 Task: Open a blank worksheet and write heading  Financial WizardAdd Categories in a column and its values below  'Income, Income, Income, Expenses, Expenses, Expenses, Expenses, Expenses, Savings, Savings, Investments, Investments, Debt, Debt & Debt. 'Add Descriptions in next column and its values below  Salary, Freelance Work, Rental Income, Housing, Transportation, Groceries, Utilities, Entertainment, Emergency Fund, Retirement, Stocks, Mutual Funds, Credit Card 1, Credit Card 2 & Student Loan. Add Amount in next column and its values below  $5,000, $1,200, $500, $1,200, $300, $400, $200, $150, $500, $1,000, $500, $300, $200, $100 & $300. Save page Blaze Sales log 
Action: Mouse moved to (75, 102)
Screenshot: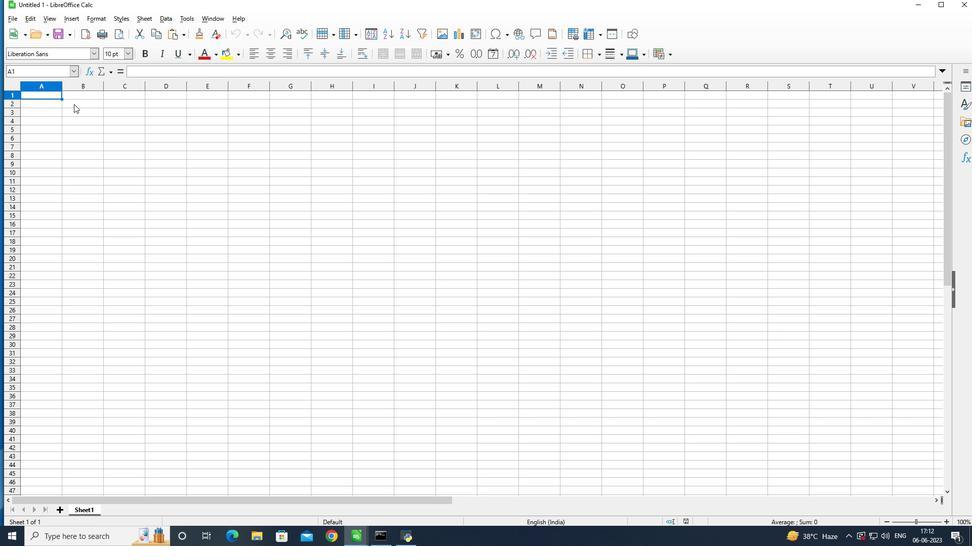 
Action: Mouse pressed left at (75, 102)
Screenshot: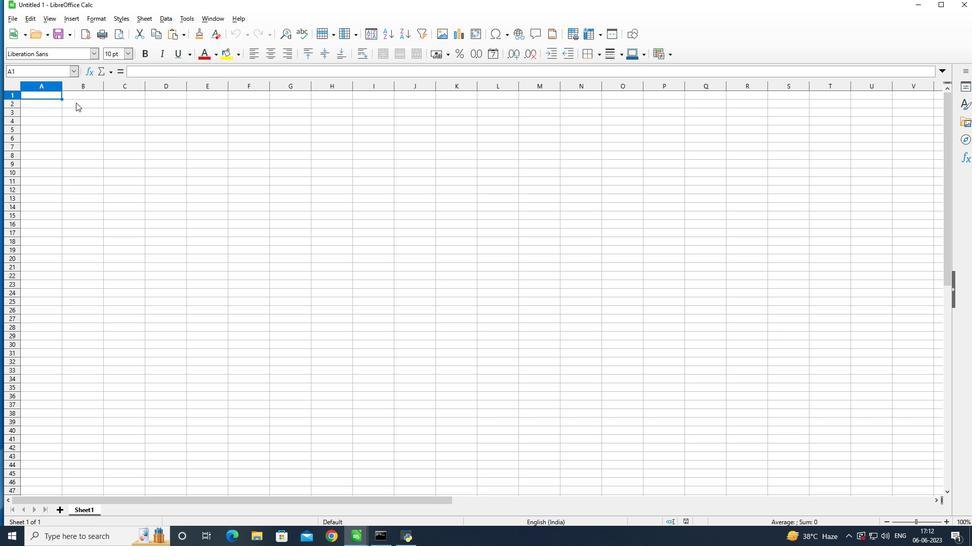 
Action: Mouse moved to (121, 100)
Screenshot: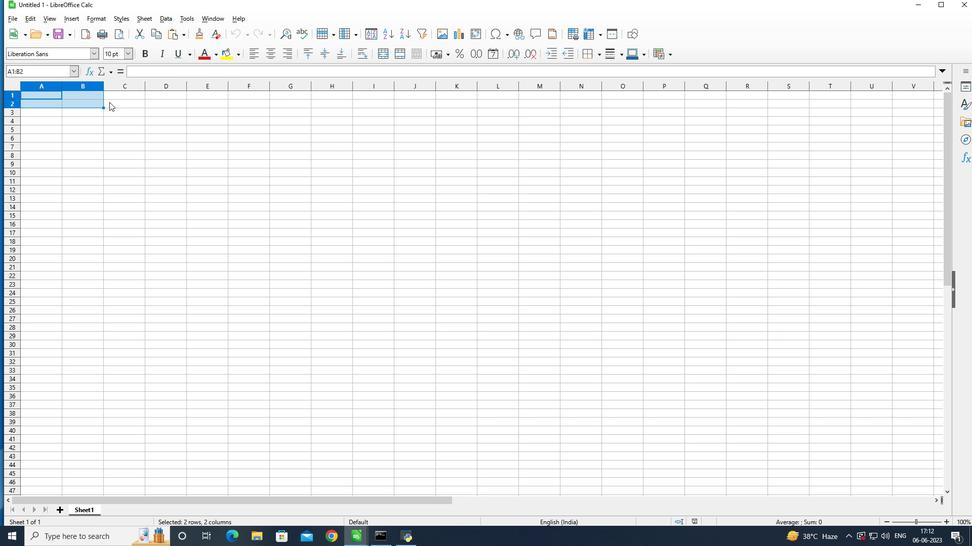 
Action: Key pressed <Key.shift><Key.shift><Key.shift><Key.shift><Key.shift>Fi<Key.backspace><Key.backspace>
Screenshot: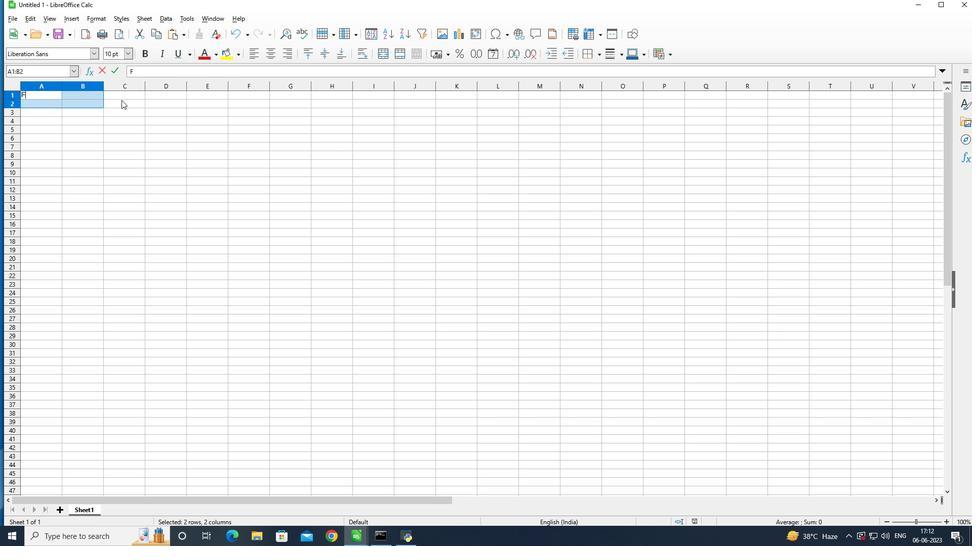 
Action: Mouse moved to (180, 141)
Screenshot: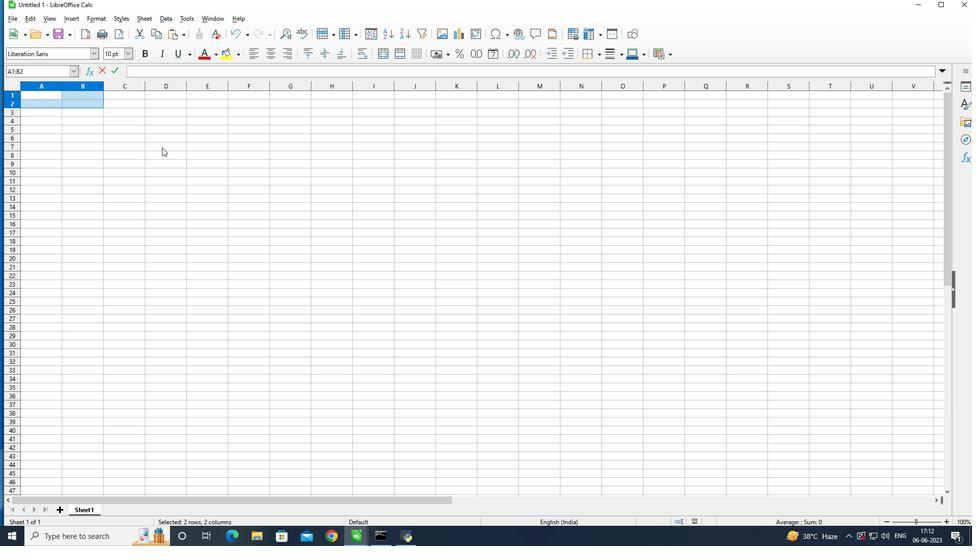 
Action: Mouse pressed right at (180, 141)
Screenshot: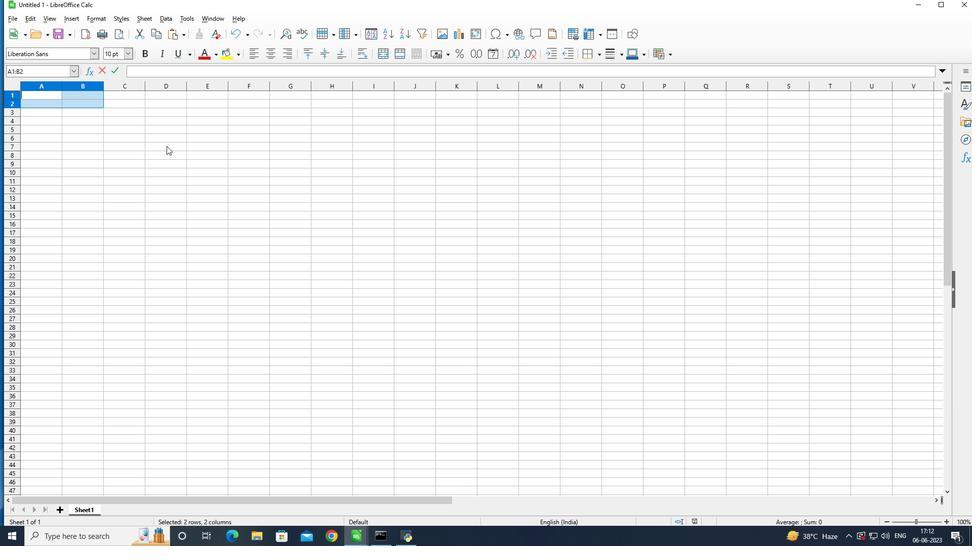
Action: Mouse moved to (73, 103)
Screenshot: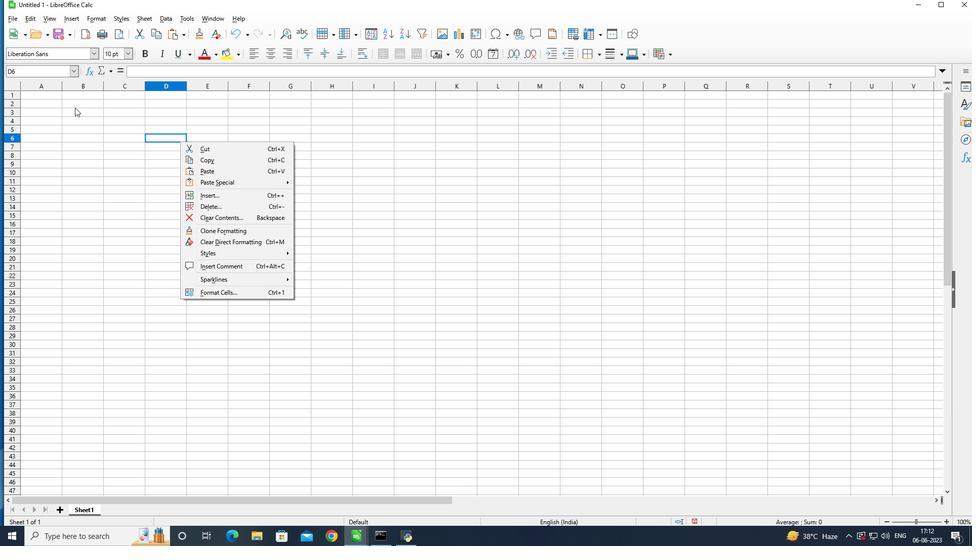 
Action: Mouse pressed left at (73, 103)
Screenshot: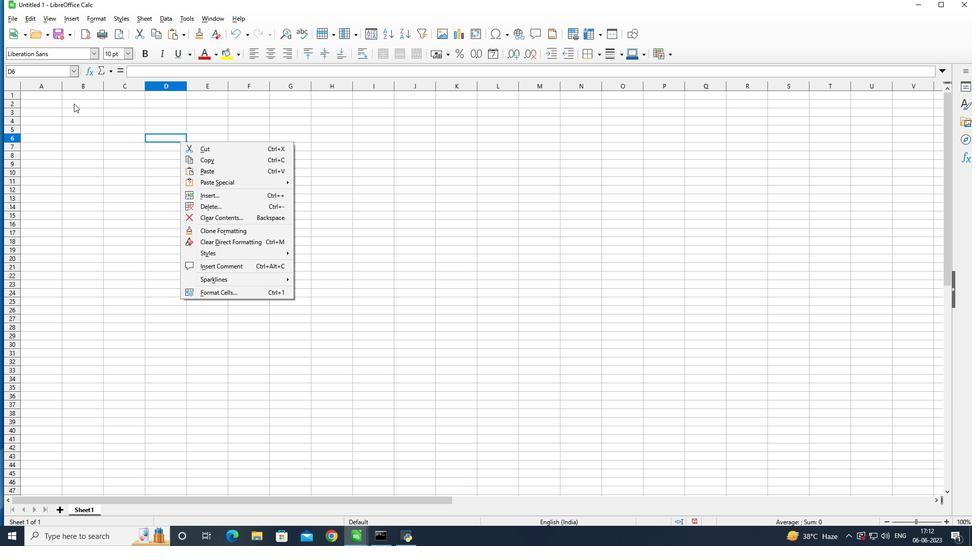 
Action: Mouse pressed left at (73, 103)
Screenshot: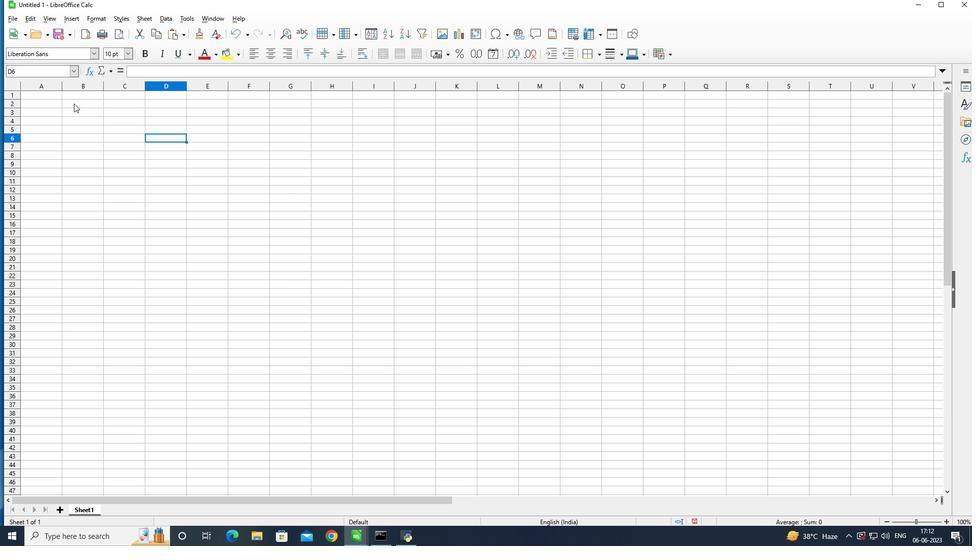 
Action: Mouse moved to (91, 104)
Screenshot: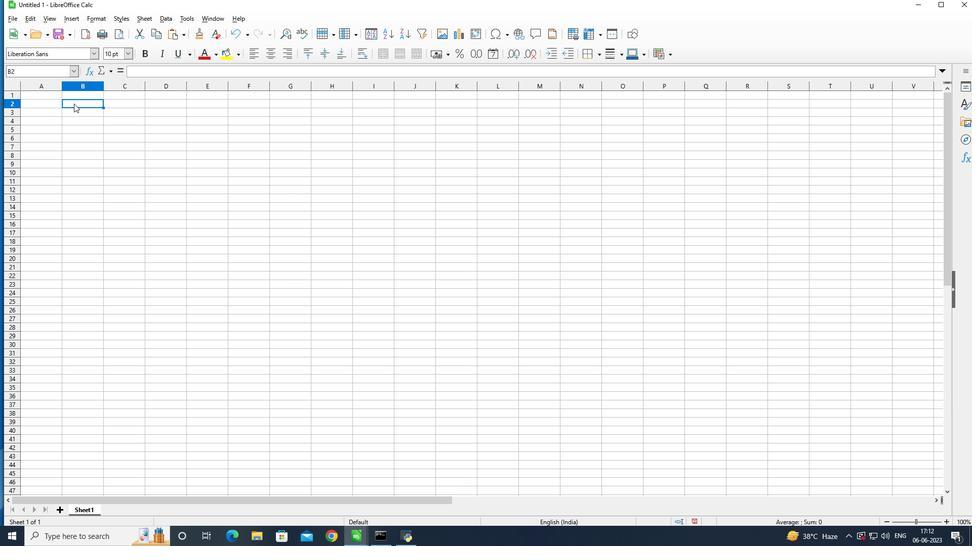 
Action: Key pressed <Key.shift>Financial<Key.space><Key.shift>Wizard<Key.enter>
Screenshot: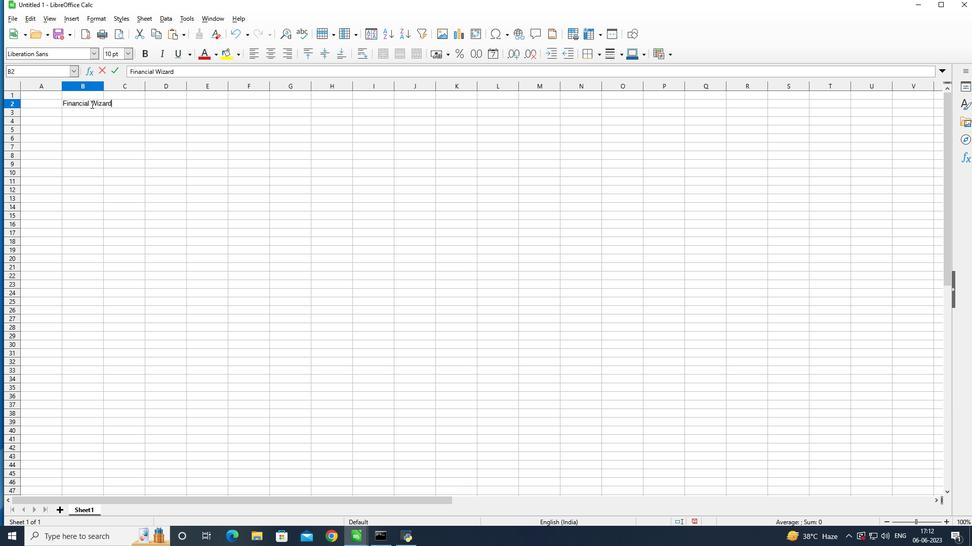 
Action: Mouse moved to (44, 112)
Screenshot: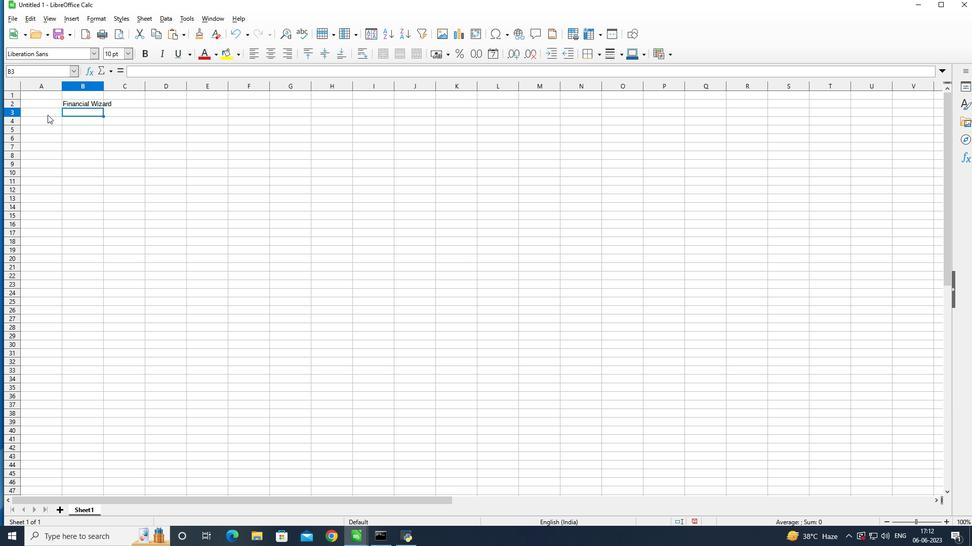 
Action: Mouse pressed left at (44, 112)
Screenshot: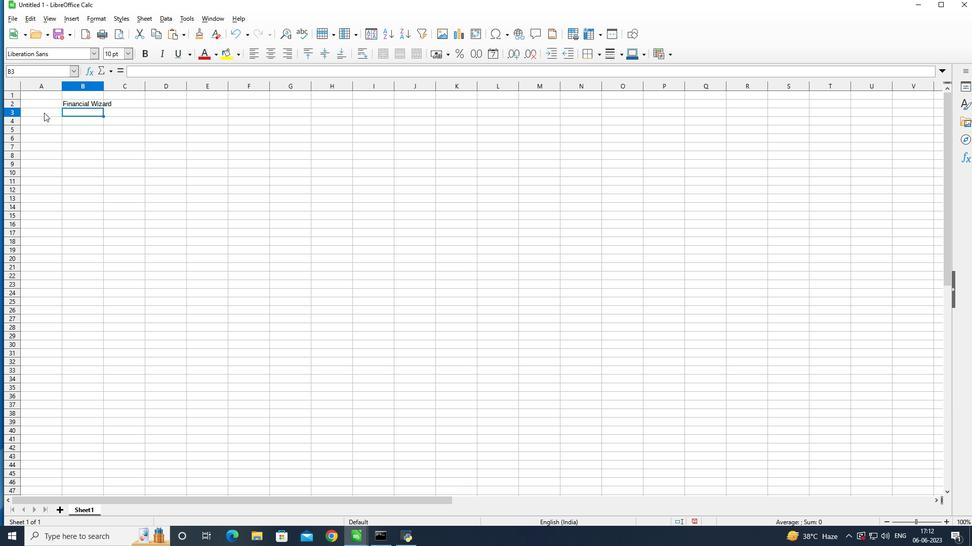 
Action: Mouse moved to (62, 109)
Screenshot: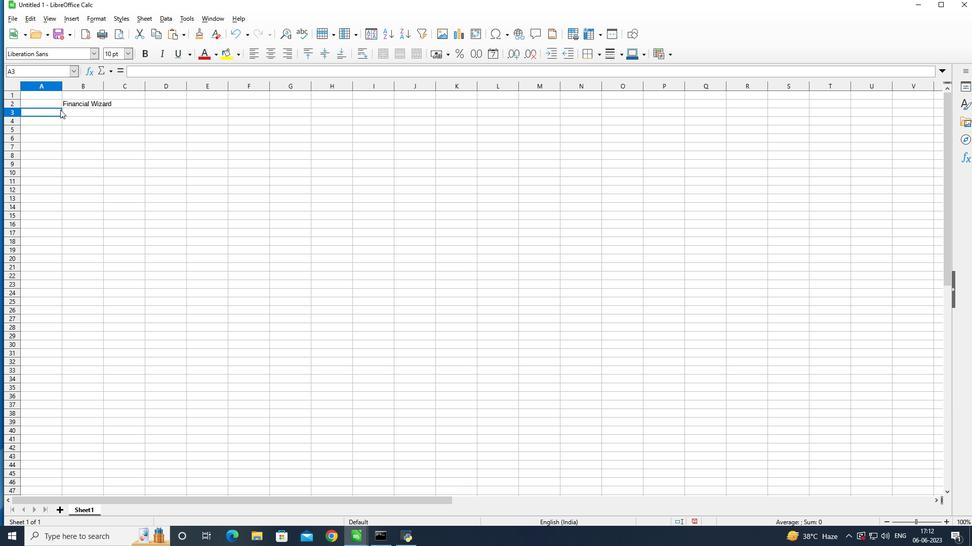 
Action: Key pressed <Key.shift>Categories<Key.enter><Key.shift>Income<Key.enter><Key.shift>Income<Key.enter><Key.shift>Income<Key.enter><Key.shift><Key.shift>Expense<Key.enter><Key.shift>Expense<Key.enter><Key.shift>Expense<Key.enter><Key.shift>Expense<Key.enter><Key.shift>Expense<Key.enter><Key.shift>Saving<Key.enter><Key.shift>Saving<Key.enter><Key.shift>Investment<Key.enter><Key.shift>Investment<Key.enter><Key.shift><Key.shift><Key.shift><Key.shift><Key.shift><Key.shift><Key.shift><Key.shift><Key.shift><Key.shift><Key.shift><Key.shift><Key.shift><Key.shift><Key.shift><Key.shift><Key.shift><Key.shift><Key.shift>Debt<Key.enter><Key.shift><Key.shift><Key.shift><Key.shift><Key.shift><Key.shift><Key.shift><Key.shift><Key.shift><Key.shift><Key.shift><Key.shift><Key.shift><Key.shift><Key.shift><Key.shift>Debt<Key.enter><Key.shift><Key.shift><Key.shift><Key.shift><Key.shift><Key.shift><Key.shift><Key.shift><Key.shift><Key.shift><Key.shift><Key.shift><Key.shift>De<Key.backspace>bt<Key.enter>
Screenshot: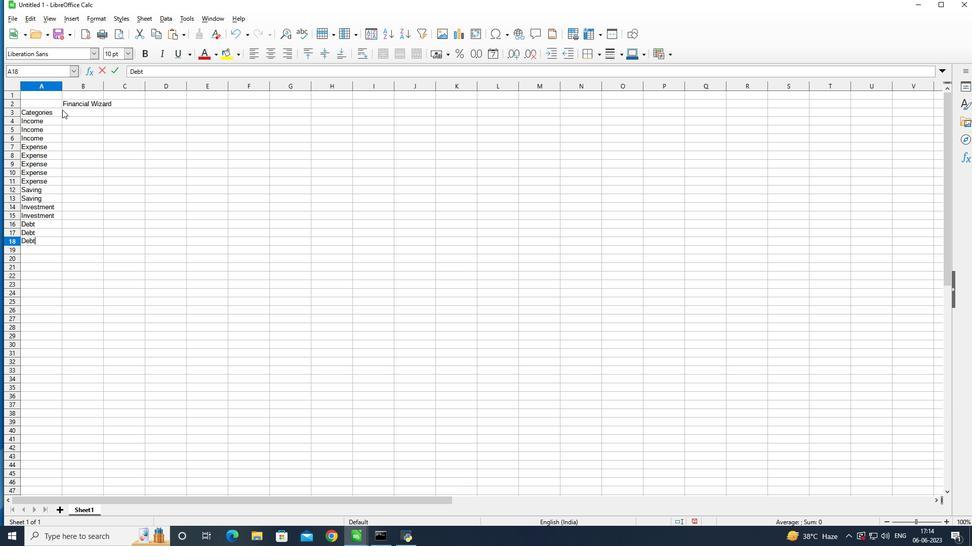 
Action: Mouse moved to (71, 110)
Screenshot: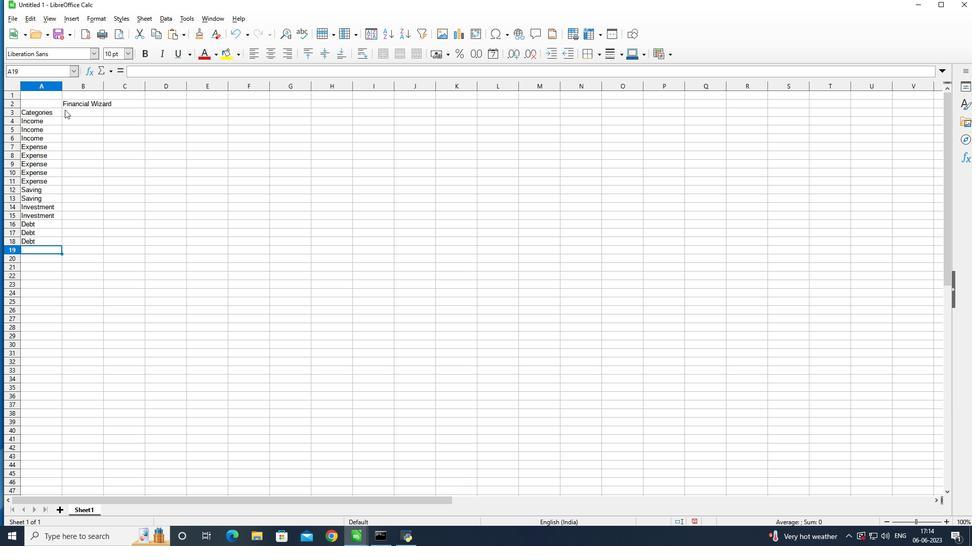 
Action: Mouse pressed left at (71, 110)
Screenshot: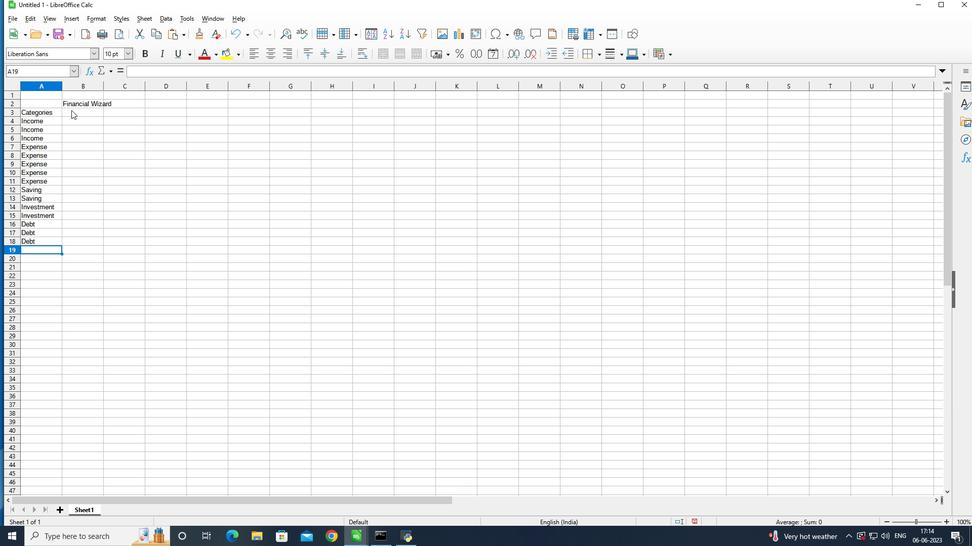
Action: Mouse moved to (69, 111)
Screenshot: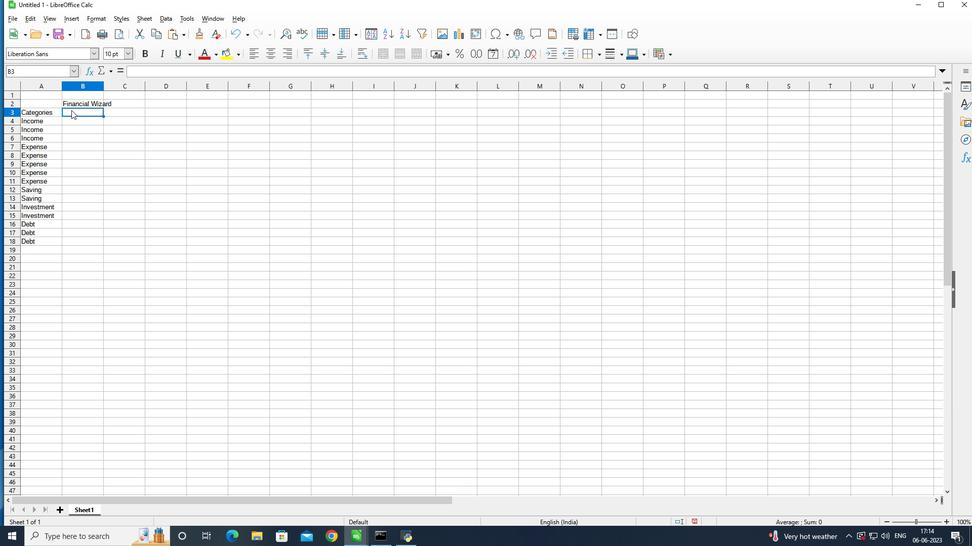 
Action: Key pressed <Key.shift>Description<Key.enter><Key.shift>Salary<Key.enter><Key.shift><Key.shift><Key.shift><Key.shift><Key.shift><Key.shift><Key.shift><Key.shift><Key.shift><Key.shift><Key.shift><Key.shift>Freelans<Key.backspace>ce<Key.space><Key.shift>Work<Key.enter><Key.shift>Rental<Key.space><Key.shift>Income<Key.enter><Key.shift><Key.shift><Key.shift><Key.shift>Housing<Key.enter><Key.shift>Transportation<Key.enter><Key.shift><Key.shift><Key.shift><Key.shift><Key.shift>Groceries<Key.enter><Key.shift><Key.shift><Key.shift><Key.shift><Key.shift><Key.shift><Key.shift><Key.shift><Key.shift><Key.shift><Key.shift>Utilites<Key.enter><Key.shift><Key.shift><Key.shift><Key.shift><Key.shift><Key.shift><Key.shift><Key.shift><Key.shift><Key.shift><Key.shift><Key.shift><Key.shift><Key.shift><Key.shift><Key.shift><Key.shift><Key.shift><Key.shift><Key.shift><Key.shift><Key.shift><Key.shift><Key.shift><Key.shift><Key.shift><Key.shift><Key.shift><Key.shift><Key.shift><Key.shift><Key.shift><Key.shift><Key.shift><Key.shift><Key.shift><Key.shift><Key.shift><Key.shift><Key.shift><Key.shift><Key.shift><Key.shift><Key.shift><Key.shift><Key.shift>Entertainment<Key.enter><Key.shift><Key.shift><Key.shift><Key.shift><Key.shift><Key.shift><Key.shift><Key.shift><Key.shift><Key.shift><Key.shift><Key.shift><Key.shift><Key.shift><Key.shift>Emergenct<Key.space><Key.shift><Key.shift>Fund<Key.enter><Key.shift><Key.shift>Retirment<Key.enter><Key.shift>stocks<Key.enter><Key.shift>Mutual<Key.space><Key.shift><Key.shift><Key.shift><Key.shift><Key.shift><Key.shift><Key.shift><Key.shift><Key.shift><Key.shift><Key.shift><Key.shift><Key.shift><Key.shift><Key.shift><Key.shift><Key.shift>Funds<Key.enter><Key.shift>Credit<Key.space><Key.shift>Card<Key.space>1<Key.enter><Key.shift>Credit<Key.space><Key.shift>Card<Key.space>2<Key.enter><Key.shift>Student<Key.space><Key.shift>loan<Key.enter>
Screenshot: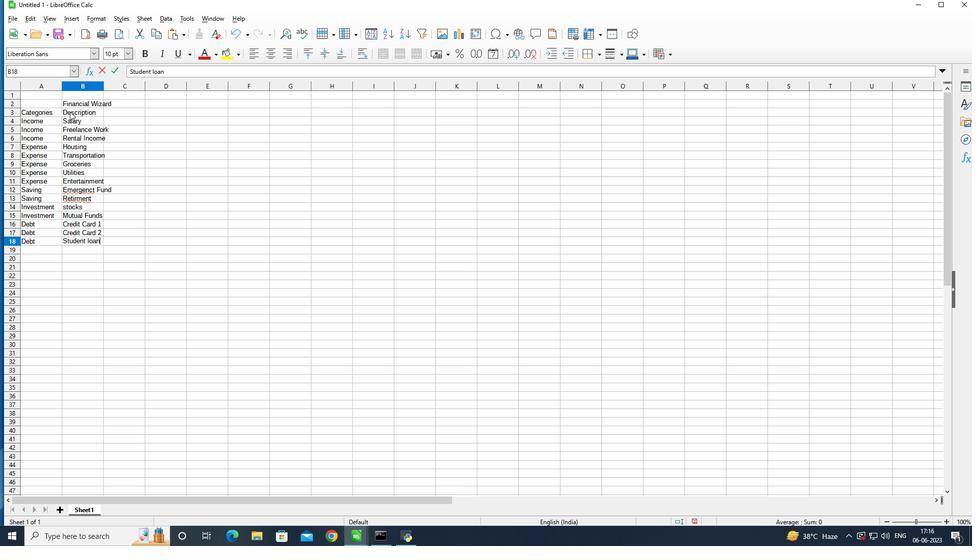 
Action: Mouse moved to (102, 86)
Screenshot: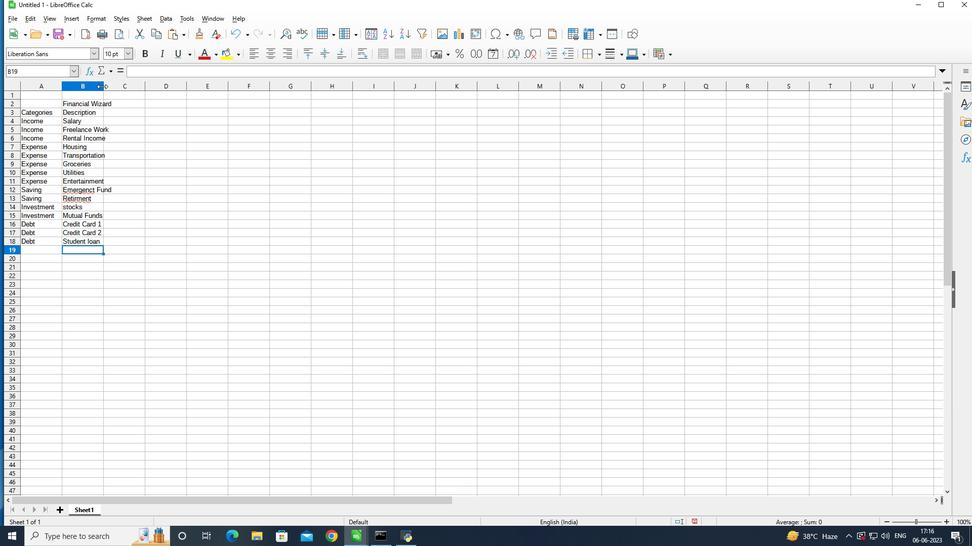 
Action: Mouse pressed left at (102, 86)
Screenshot: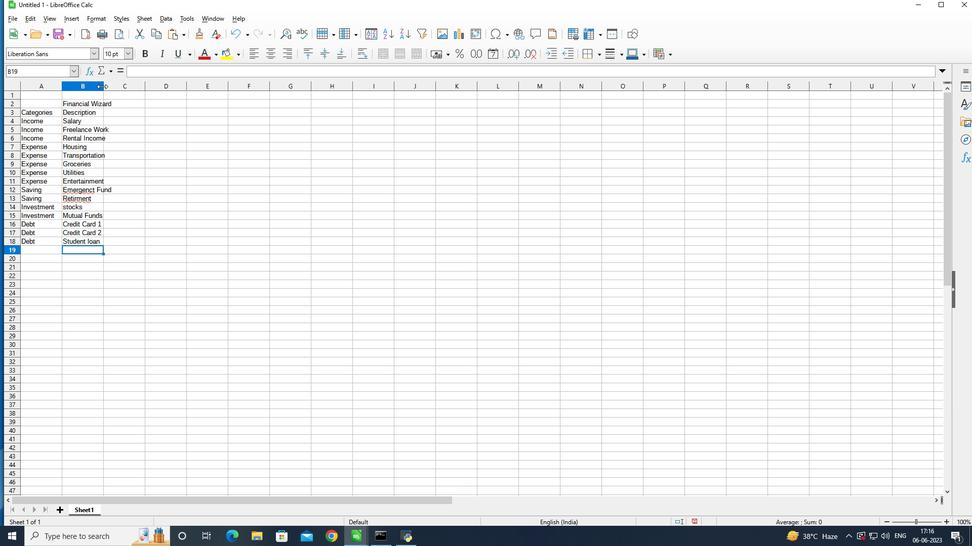 
Action: Mouse moved to (61, 85)
Screenshot: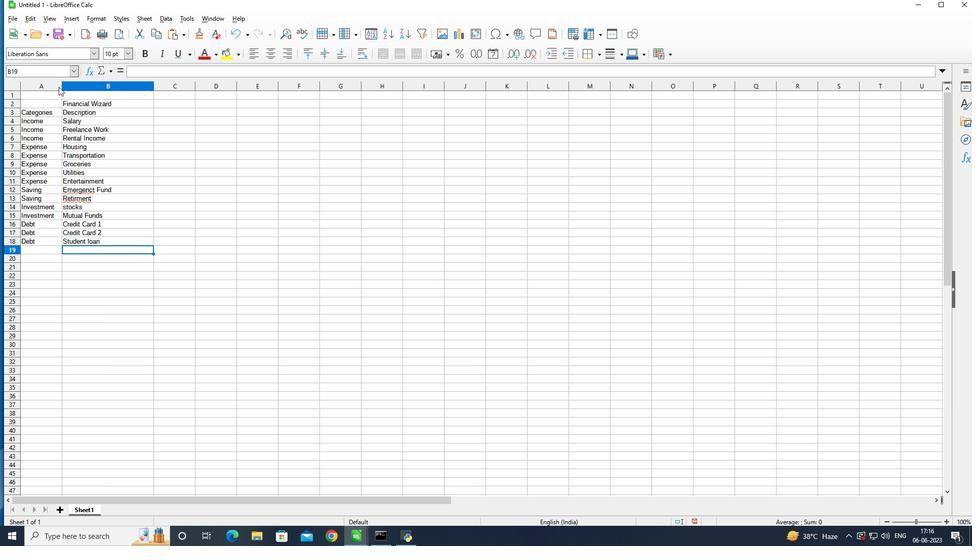 
Action: Mouse pressed left at (61, 85)
Screenshot: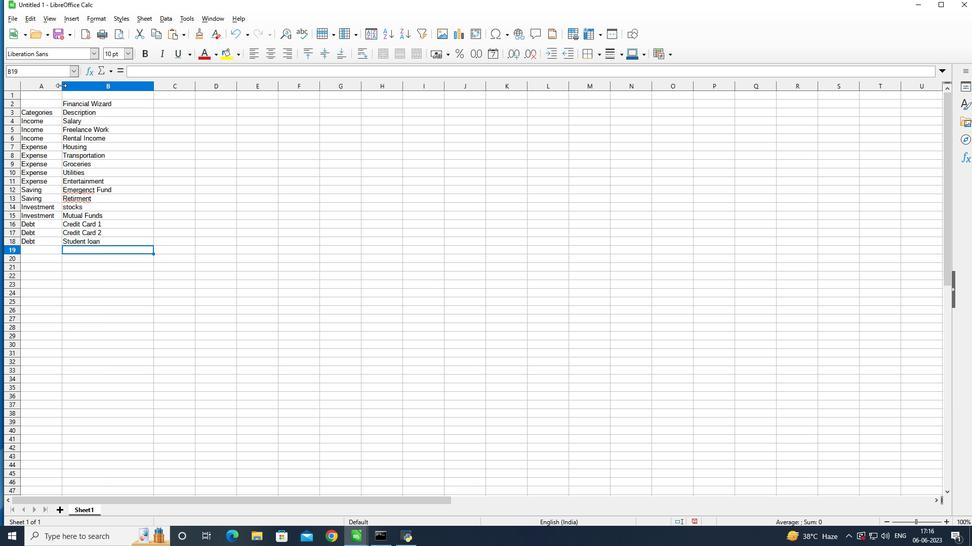 
Action: Mouse moved to (195, 112)
Screenshot: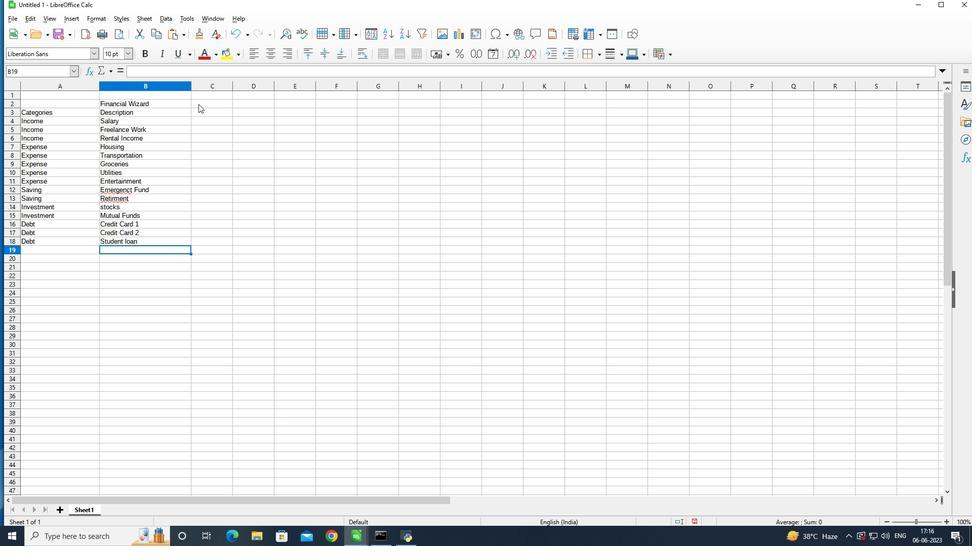 
Action: Mouse pressed left at (195, 112)
Screenshot: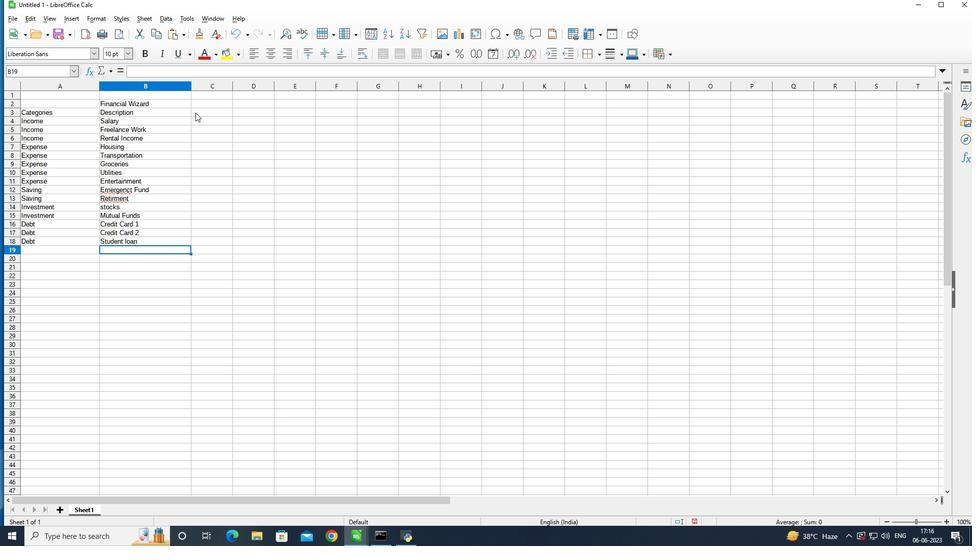 
Action: Mouse moved to (201, 105)
Screenshot: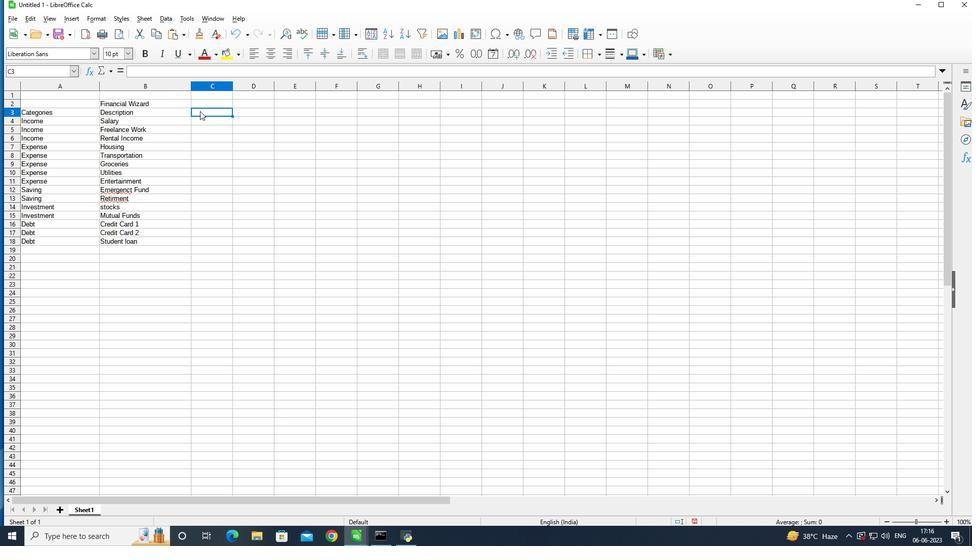 
Action: Key pressed <Key.shift>Amount<Key.enter><Key.shift><Key.shift><Key.shift><Key.shift><Key.shift>$2500<Key.backspace><Key.backspace><Key.backspace><Key.backspace>500<Key.enter><Key.up>
Screenshot: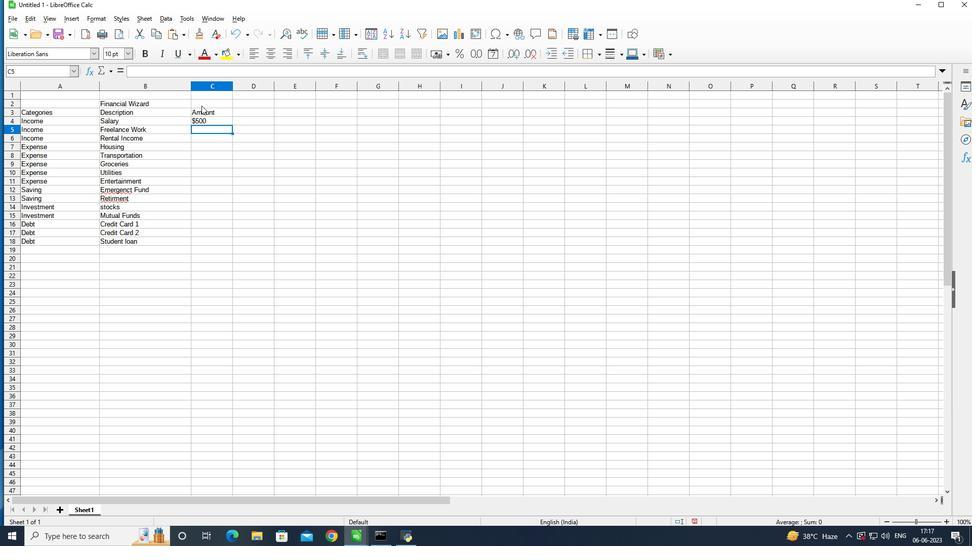 
Action: Mouse moved to (208, 120)
Screenshot: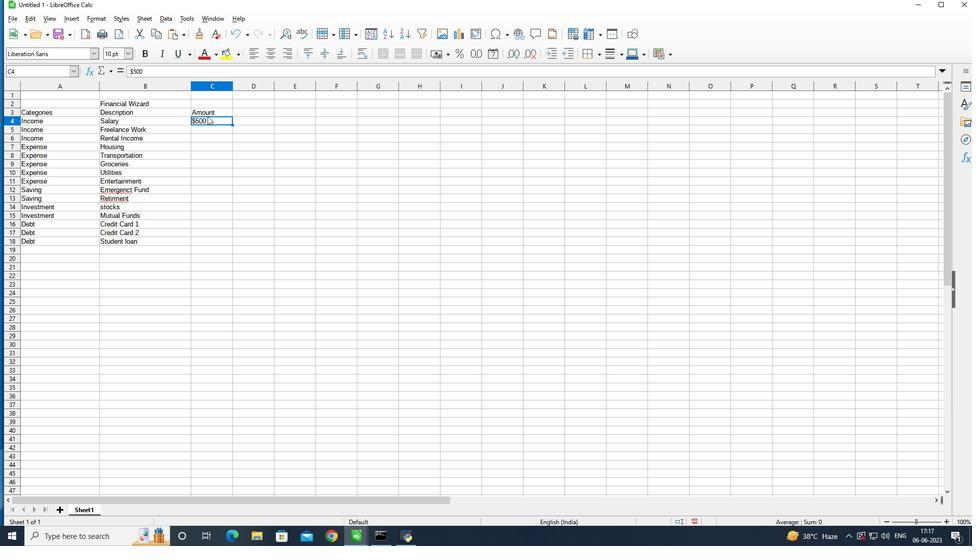 
Action: Mouse pressed left at (208, 120)
Screenshot: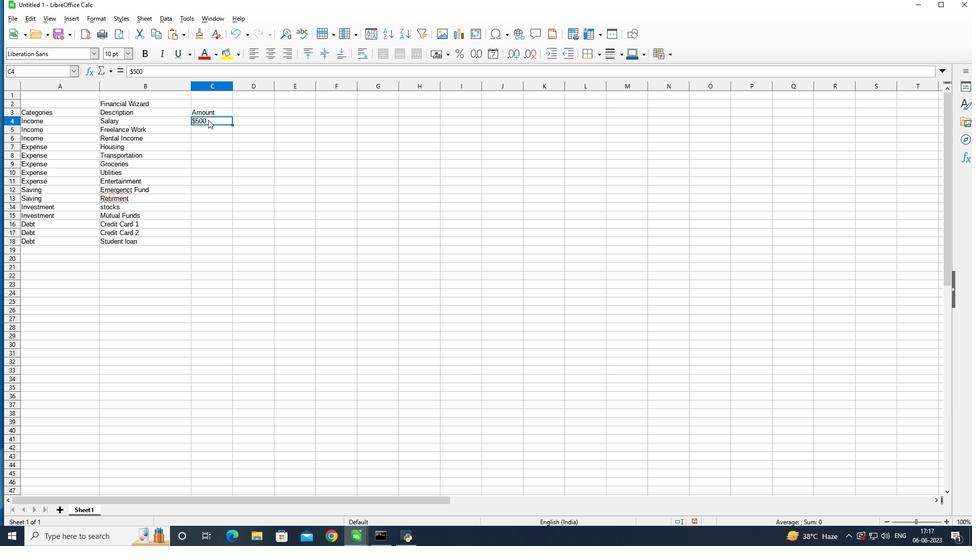
Action: Mouse pressed left at (208, 120)
Screenshot: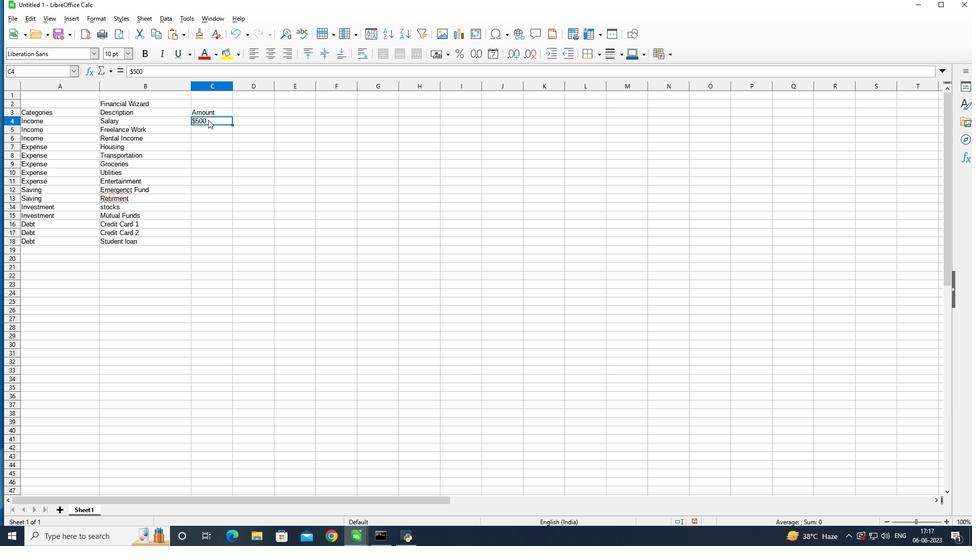 
Action: Mouse moved to (209, 120)
Screenshot: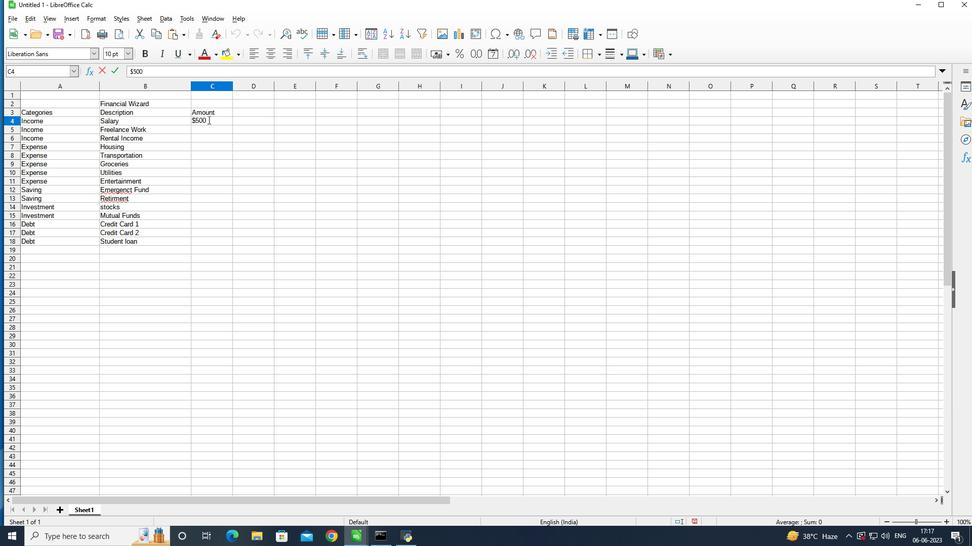 
Action: Key pressed 0
Screenshot: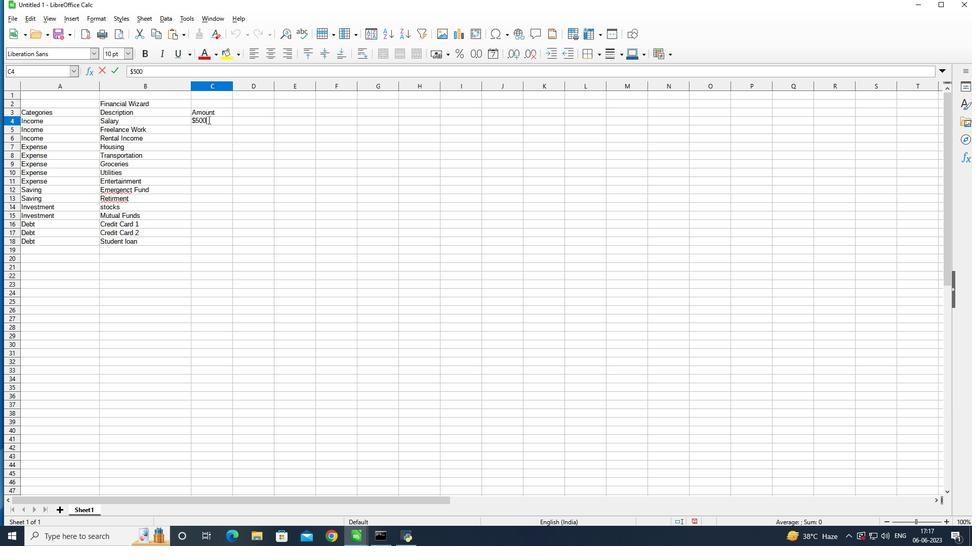 
Action: Mouse moved to (266, 139)
Screenshot: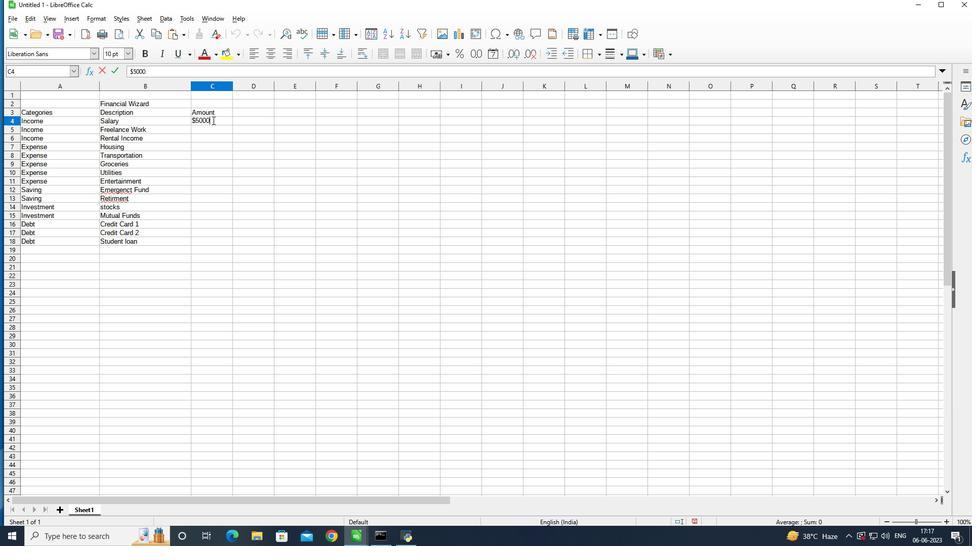 
Action: Key pressed <Key.enter><Key.shift>$1200<Key.enter><Key.shift><Key.shift><Key.shift><Key.shift><Key.shift><Key.shift><Key.shift><Key.shift><Key.shift><Key.shift><Key.shift><Key.shift><Key.shift><Key.shift>%500<Key.enter><Key.backspace><Key.backspace>
Screenshot: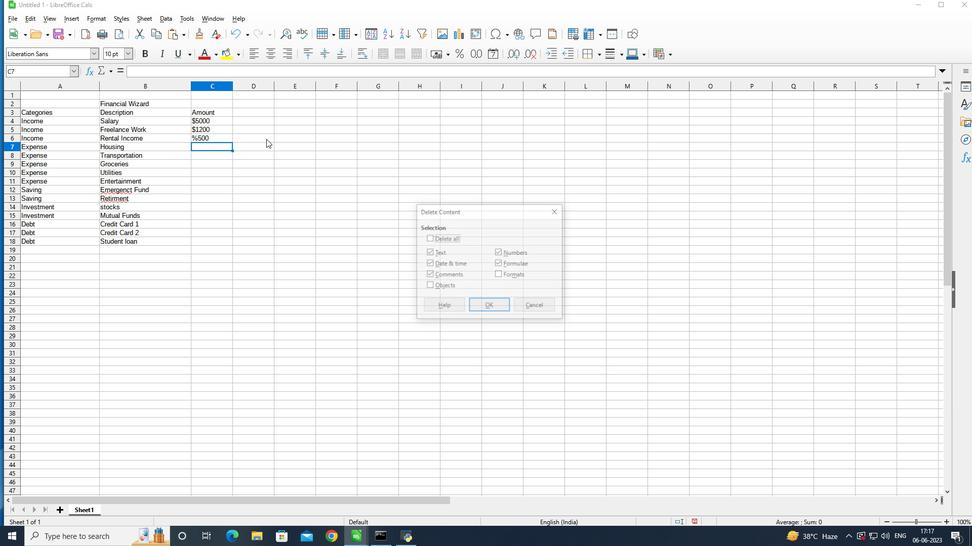 
Action: Mouse moved to (556, 209)
Screenshot: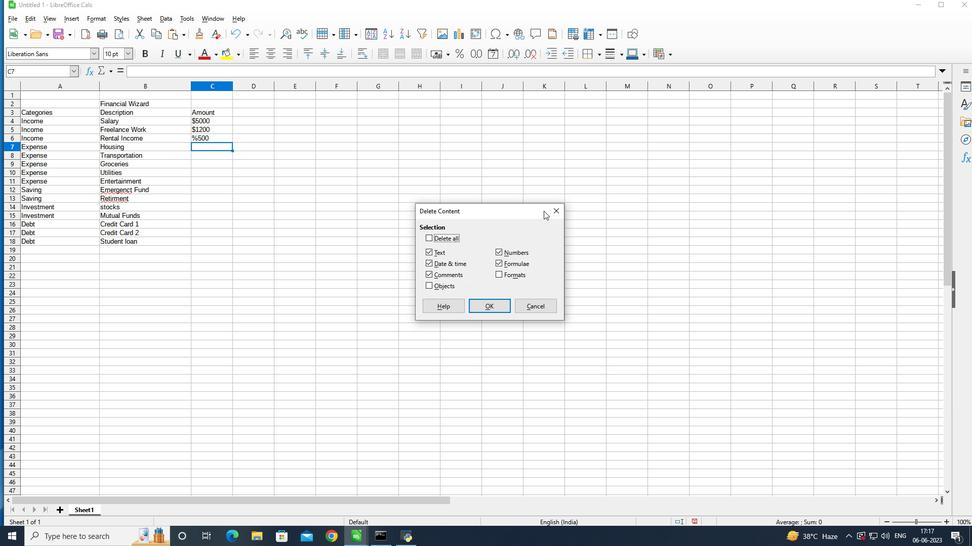 
Action: Mouse pressed left at (556, 209)
Screenshot: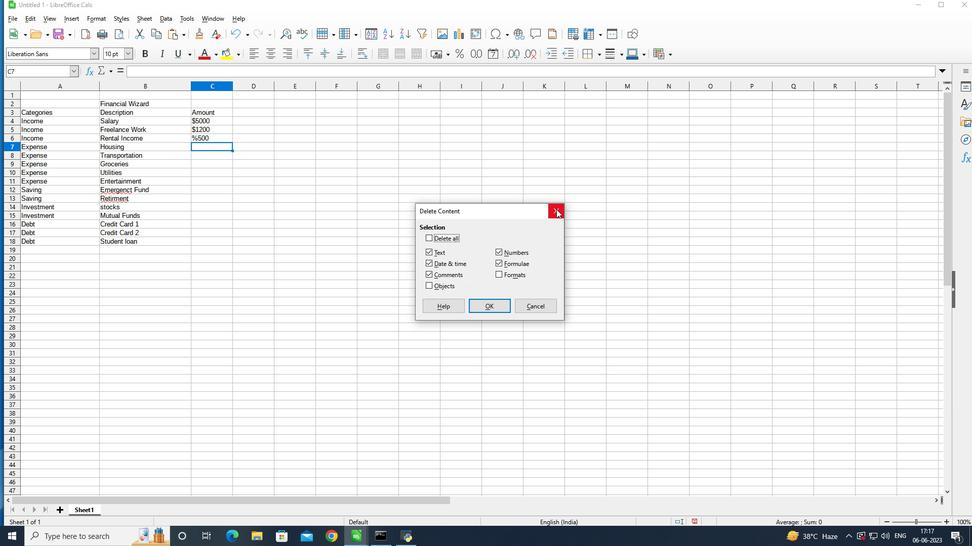 
Action: Mouse moved to (206, 142)
Screenshot: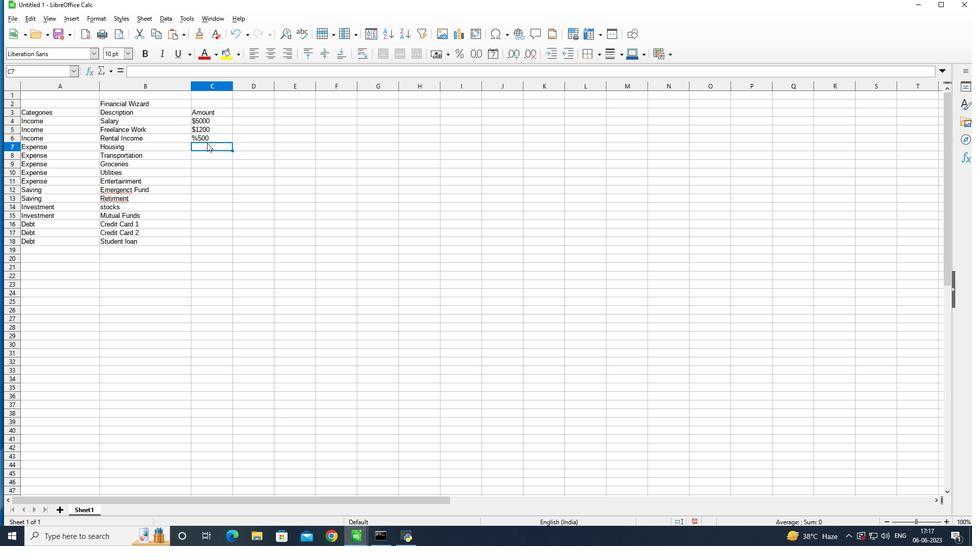 
Action: Mouse pressed left at (206, 142)
Screenshot: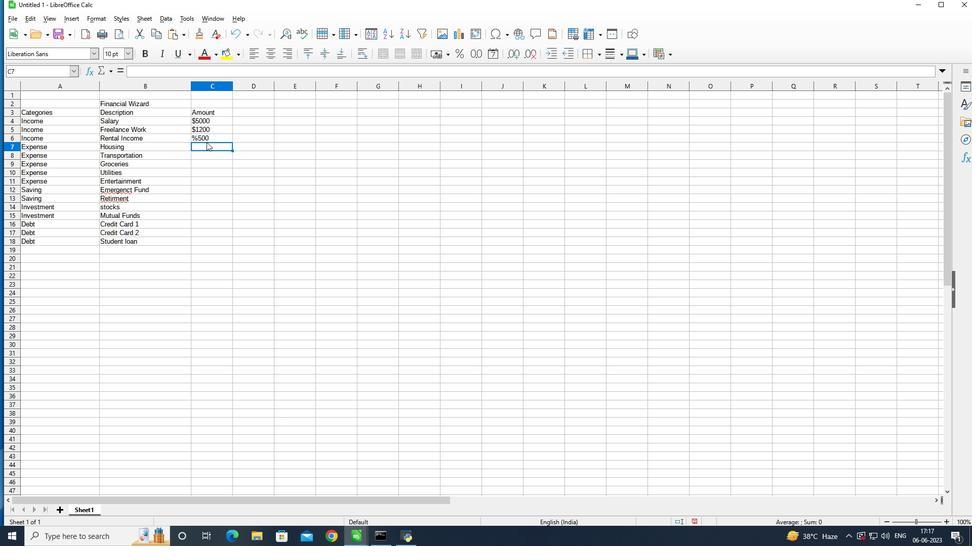 
Action: Mouse moved to (205, 140)
Screenshot: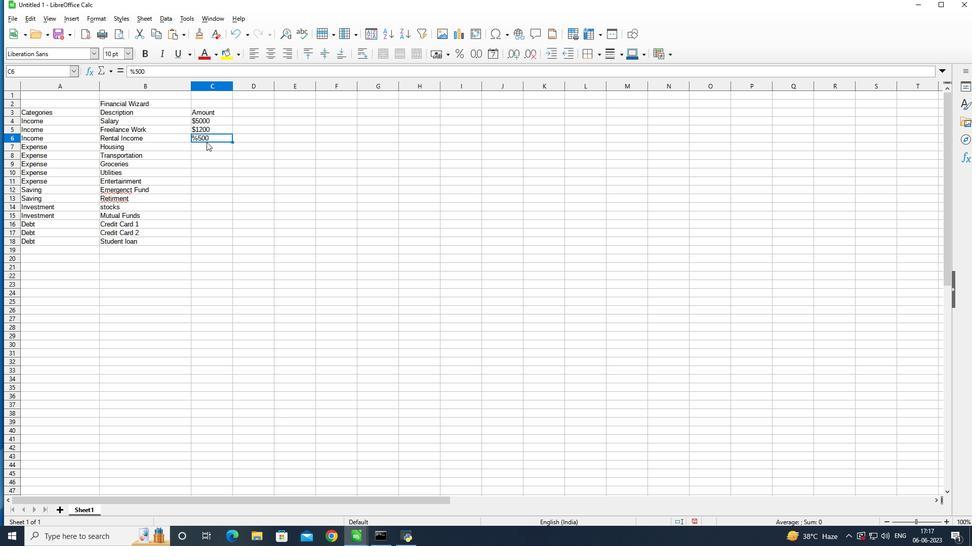 
Action: Mouse pressed left at (205, 140)
Screenshot: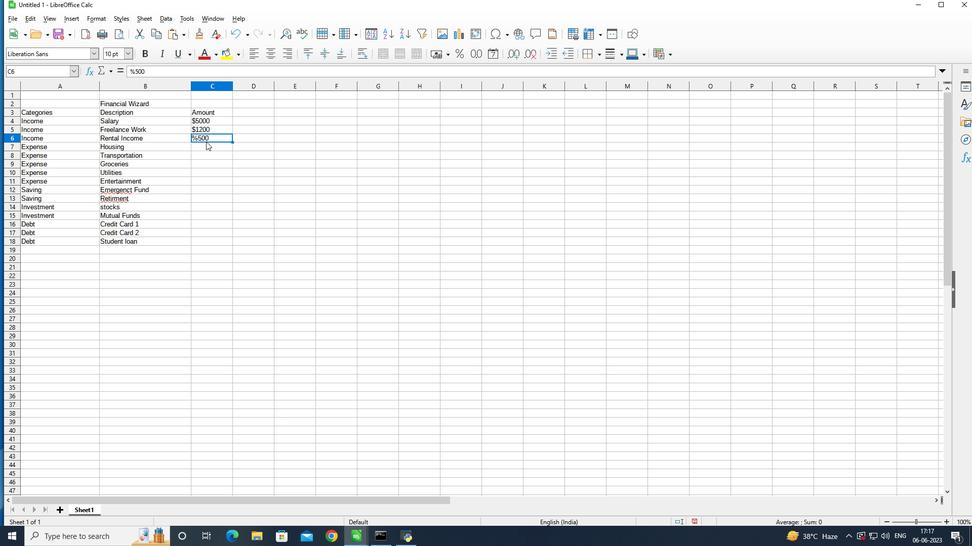 
Action: Mouse pressed left at (205, 140)
Screenshot: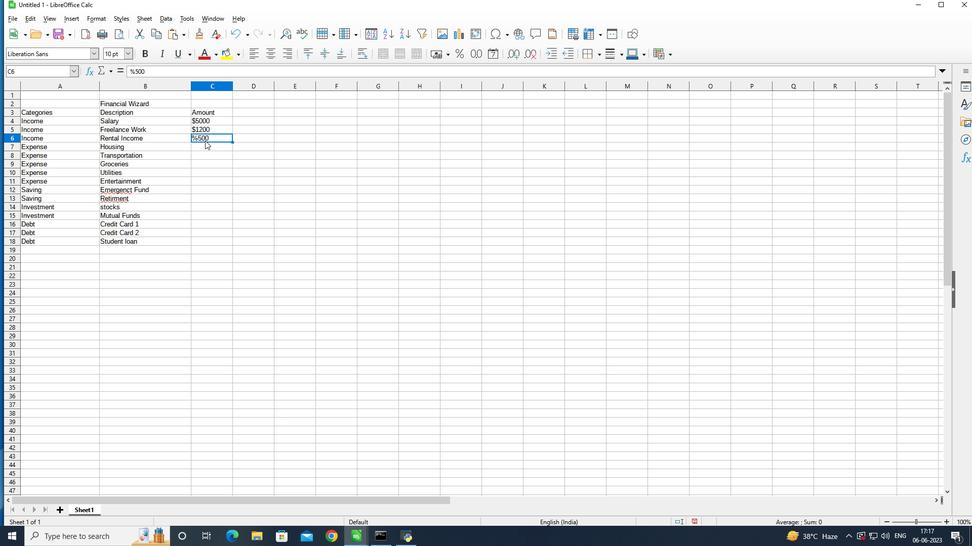 
Action: Mouse moved to (195, 132)
Screenshot: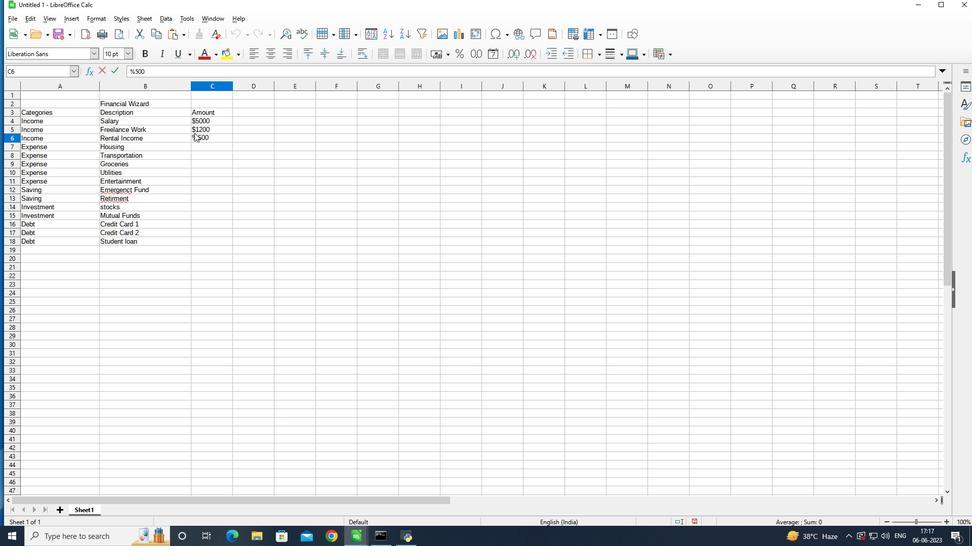 
Action: Mouse pressed left at (195, 132)
Screenshot: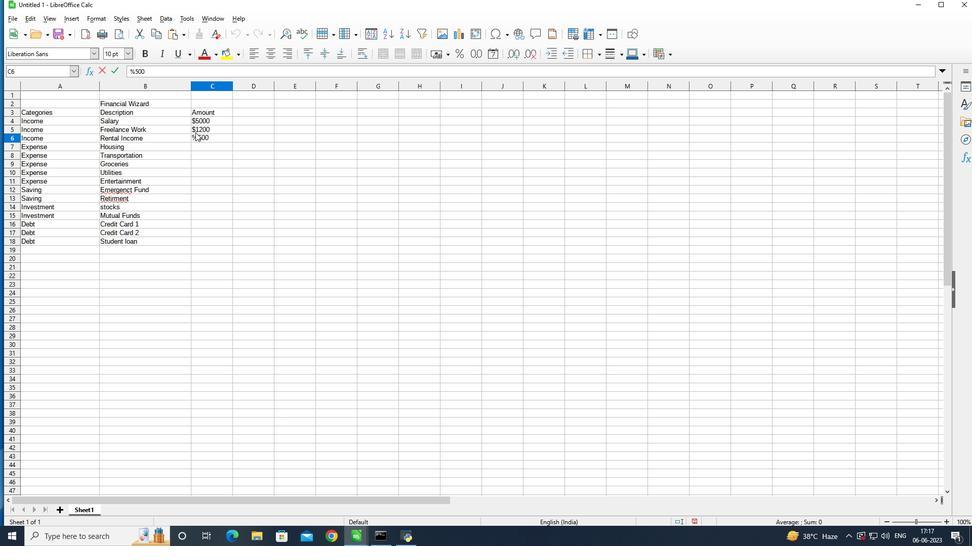 
Action: Mouse moved to (203, 136)
Screenshot: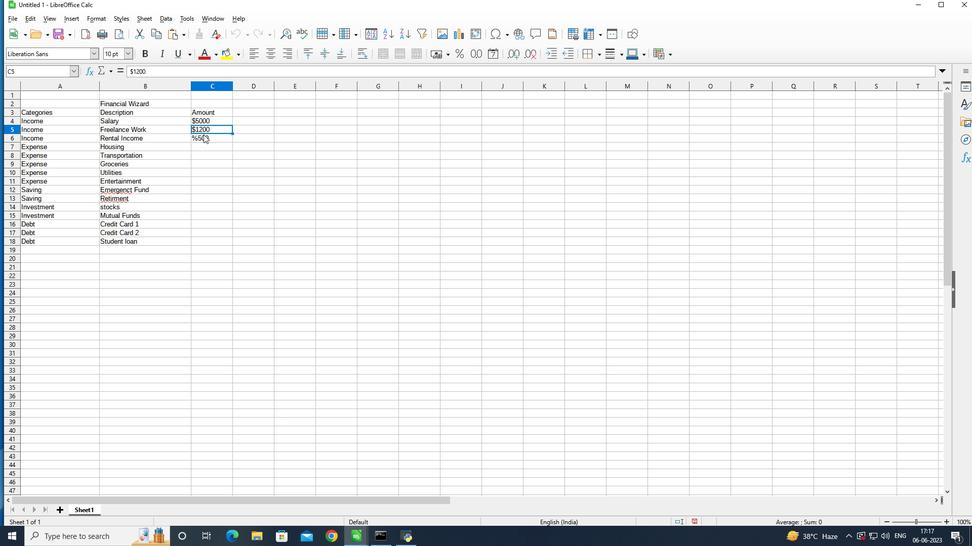 
Action: Mouse pressed left at (203, 136)
Screenshot: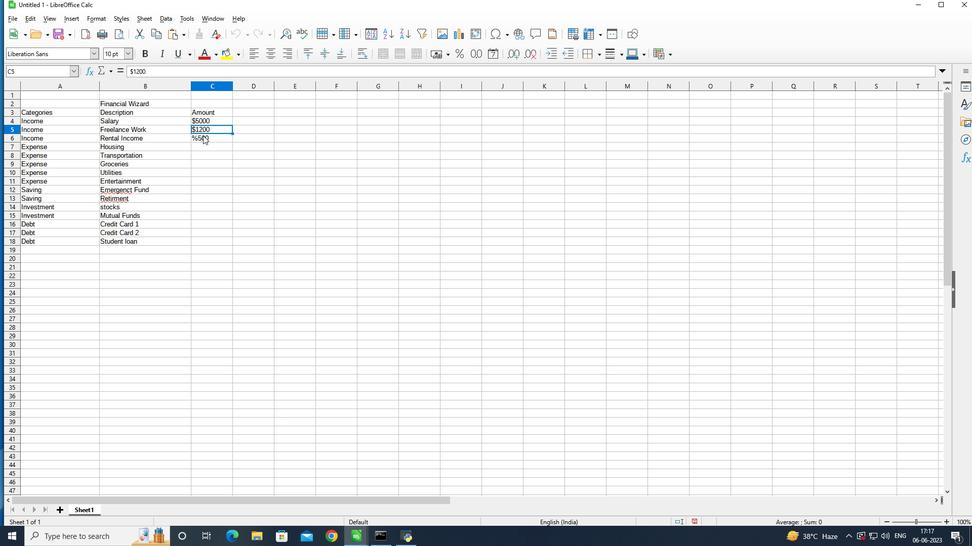 
Action: Mouse pressed left at (203, 136)
Screenshot: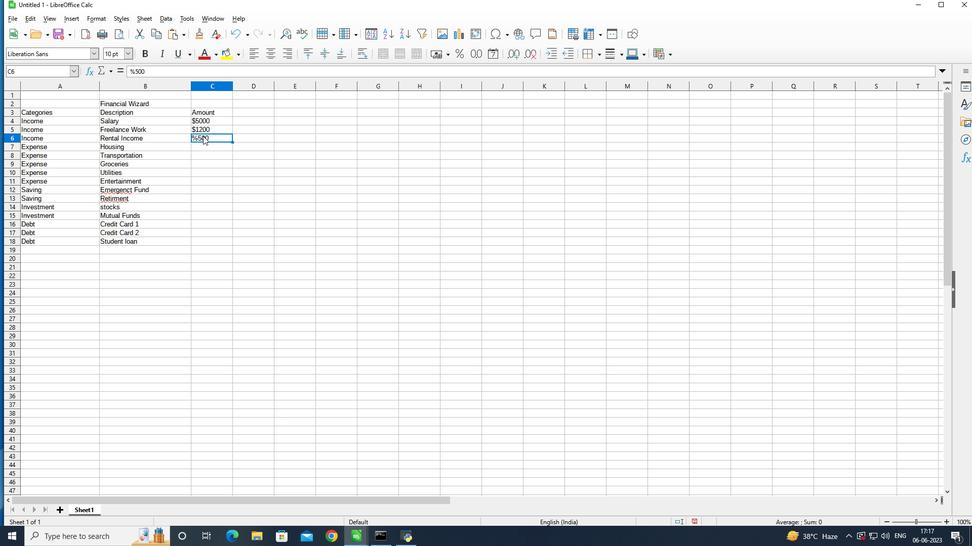 
Action: Mouse moved to (201, 136)
Screenshot: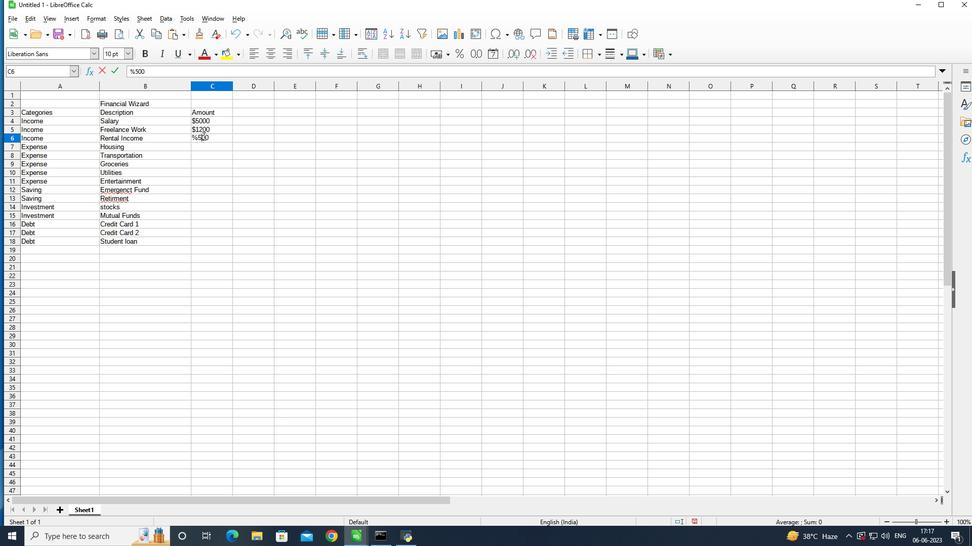 
Action: Mouse pressed left at (201, 136)
Screenshot: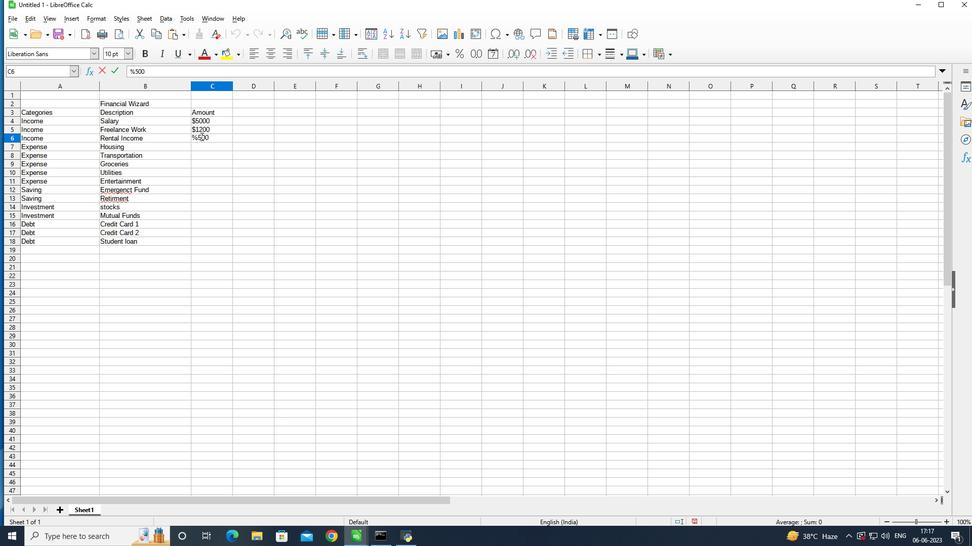 
Action: Mouse moved to (454, 43)
Screenshot: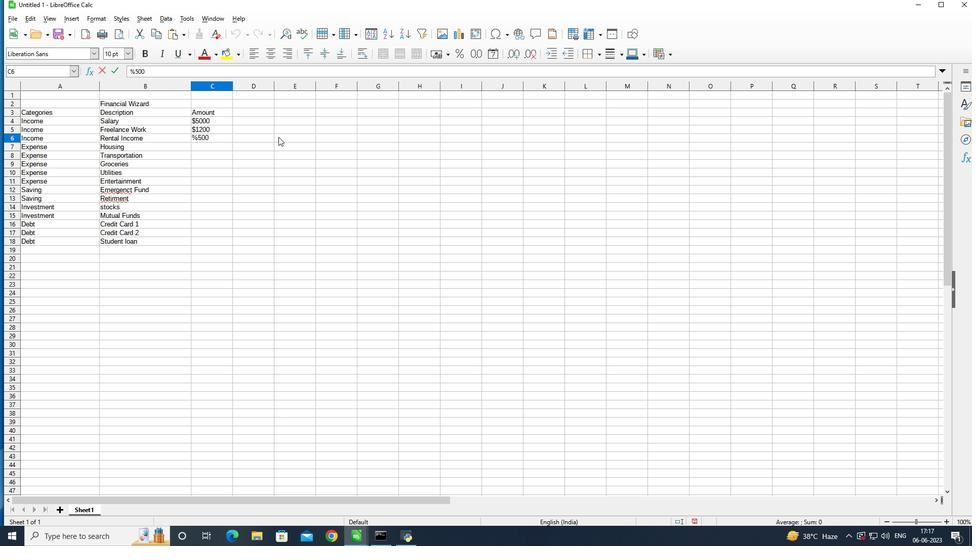 
Action: Key pressed <Key.left><Key.backspace><Key.shift><Key.shift><Key.shift><Key.shift><Key.shift><Key.shift><Key.shift><Key.shift><Key.shift><Key.shift><Key.shift><Key.shift><Key.shift><Key.shift>$<Key.down><Key.down><Key.enter><Key.shift>$1200<Key.enter><Key.shift>$300<Key.enter><Key.shift><Key.shift><Key.shift><Key.shift><Key.shift><Key.shift><Key.shift><Key.shift><Key.shift><Key.shift><Key.shift><Key.shift><Key.shift><Key.shift><Key.shift><Key.shift><Key.shift><Key.shift><Key.shift><Key.shift><Key.shift><Key.shift><Key.shift><Key.shift><Key.shift><Key.shift>$400<Key.enter><Key.shift>$29<Key.backspace>00<Key.enter><Key.shift>$150<Key.enter><Key.shift><Key.shift><Key.shift><Key.shift><Key.shift><Key.shift><Key.shift><Key.shift><Key.shift><Key.shift><Key.shift><Key.shift><Key.shift><Key.shift><Key.shift><Key.shift><Key.shift><Key.shift><Key.shift><Key.shift><Key.shift><Key.shift><Key.shift><Key.shift><Key.shift><Key.shift>$500<Key.enter><Key.shift><Key.shift><Key.shift><Key.shift><Key.shift><Key.shift><Key.shift><Key.shift><Key.shift><Key.shift><Key.shift><Key.shift><Key.shift><Key.shift><Key.shift><Key.shift><Key.shift><Key.shift><Key.shift><Key.shift><Key.shift><Key.shift>$1000<Key.enter><Key.shift><Key.shift><Key.shift><Key.shift><Key.shift><Key.shift><Key.shift><Key.shift><Key.shift><Key.shift><Key.shift><Key.shift><Key.shift><Key.shift><Key.shift>$500<Key.enter><Key.shift><Key.shift><Key.shift><Key.shift>$300<Key.enter><Key.shift><Key.shift><Key.shift><Key.shift><Key.shift><Key.shift><Key.shift><Key.shift><Key.shift><Key.shift><Key.shift><Key.shift><Key.shift><Key.shift><Key.shift><Key.shift><Key.shift><Key.shift>$200<Key.enter><Key.shift><Key.shift><Key.shift><Key.shift>$100<Key.enter><Key.shift><Key.shift><Key.shift>$300
Screenshot: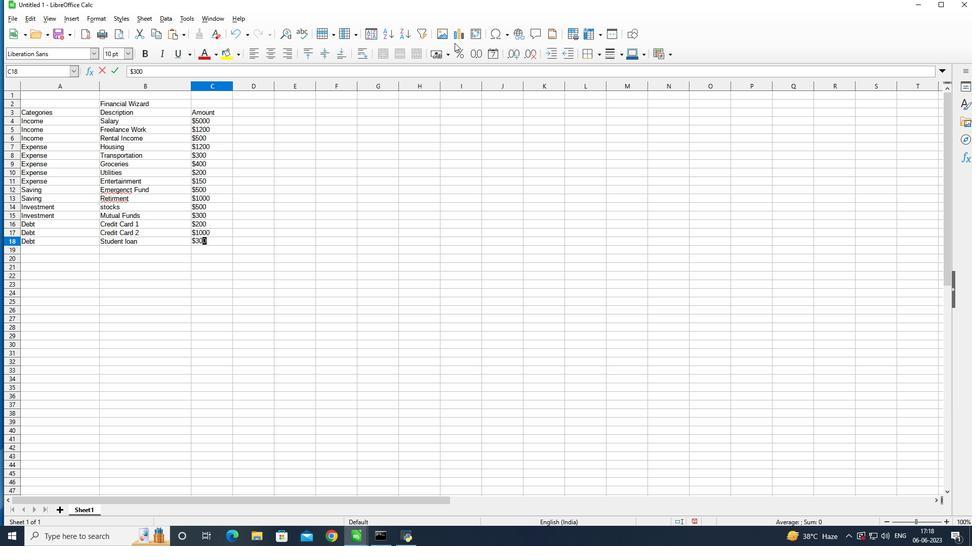 
Action: Mouse moved to (594, 150)
Screenshot: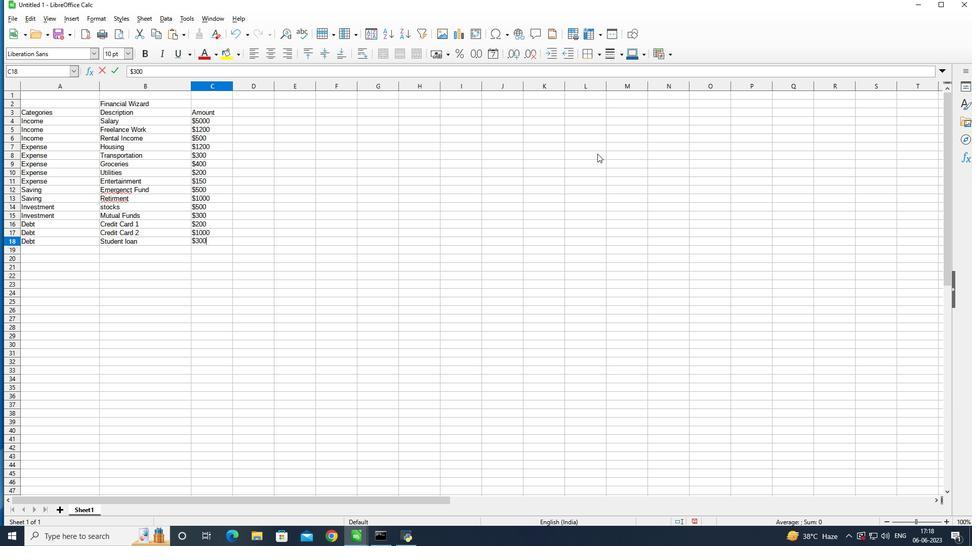 
Action: Key pressed ctrl+S
Screenshot: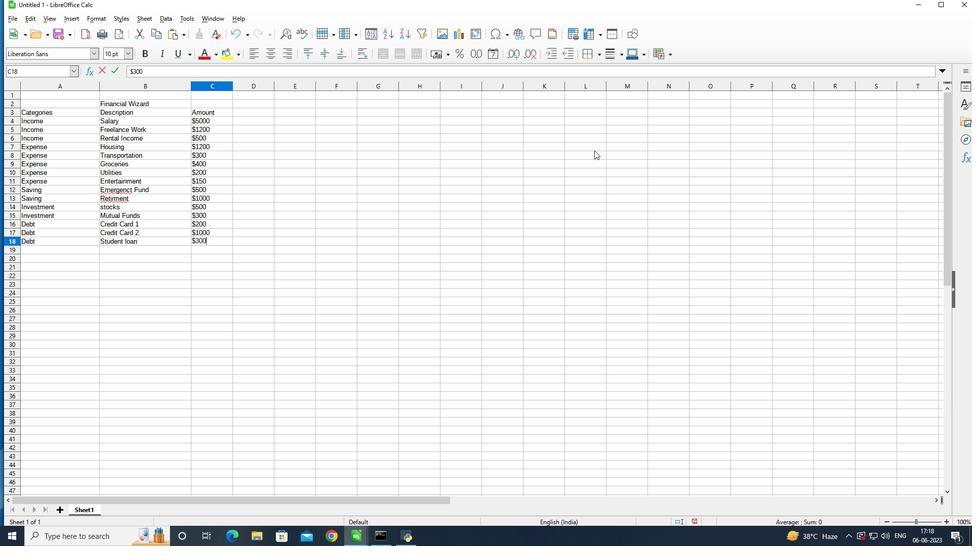 
Action: Mouse moved to (615, 156)
Screenshot: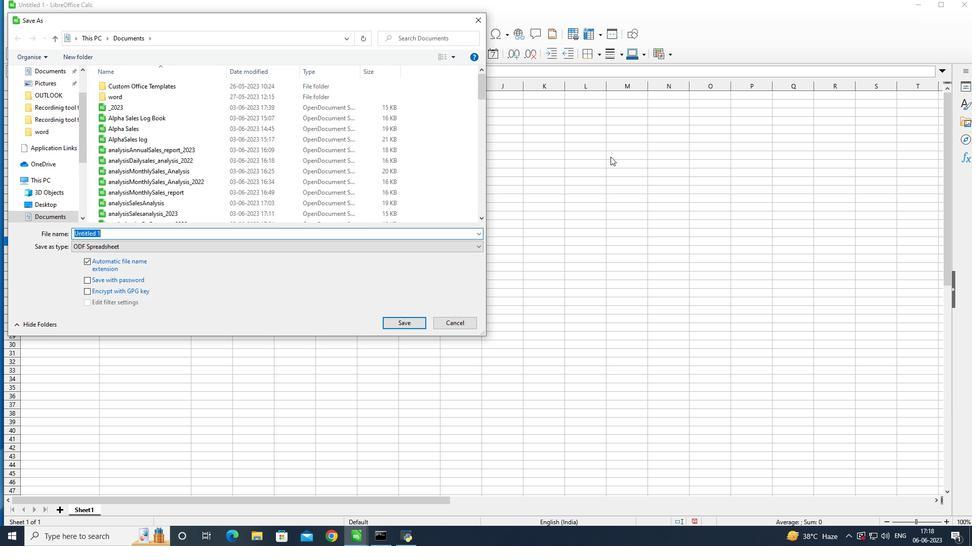 
Action: Key pressed <Key.shift>Blaze<Key.space><Key.shift>Sales<Key.space><Key.shift>Log<Key.enter>
Screenshot: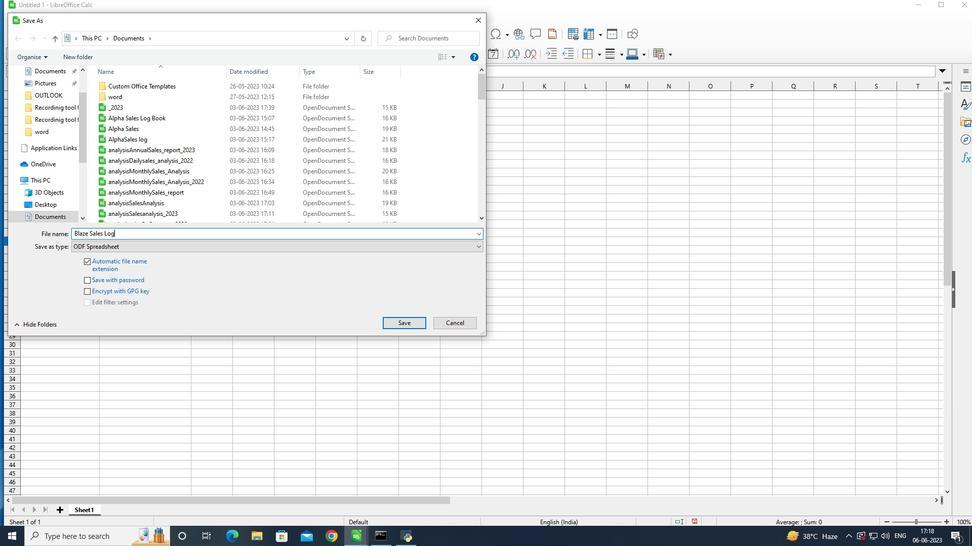 
